 Task: Add the text as an overlay to the right position.
Action: Mouse moved to (104, 12)
Screenshot: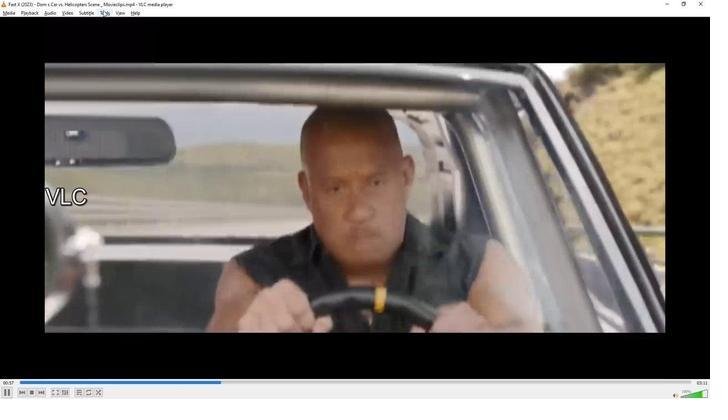 
Action: Mouse pressed left at (104, 12)
Screenshot: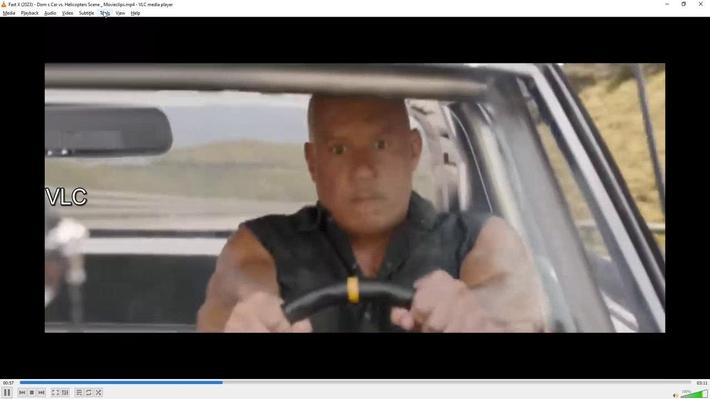
Action: Mouse moved to (132, 22)
Screenshot: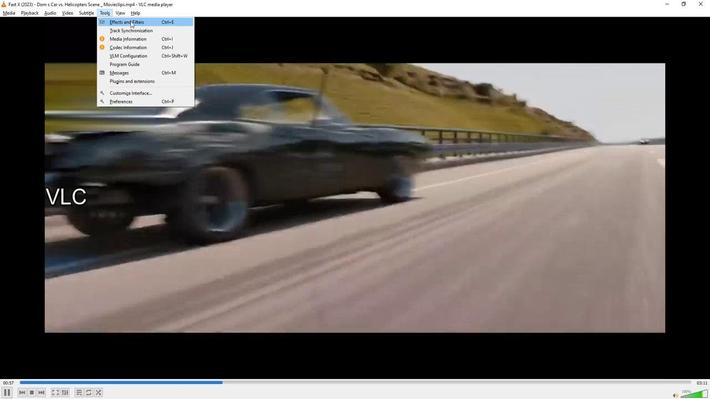 
Action: Mouse pressed left at (132, 22)
Screenshot: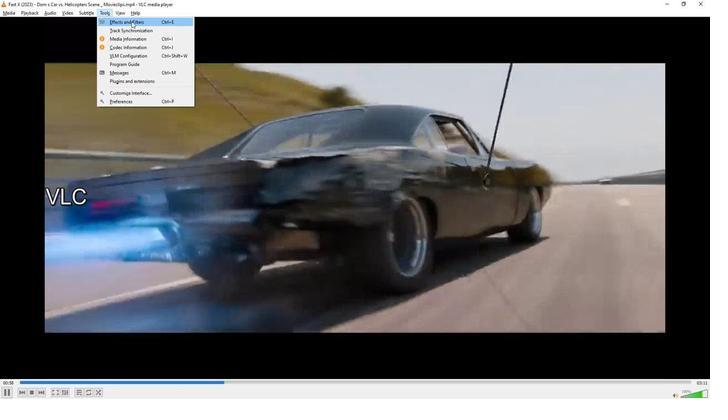 
Action: Mouse moved to (181, 42)
Screenshot: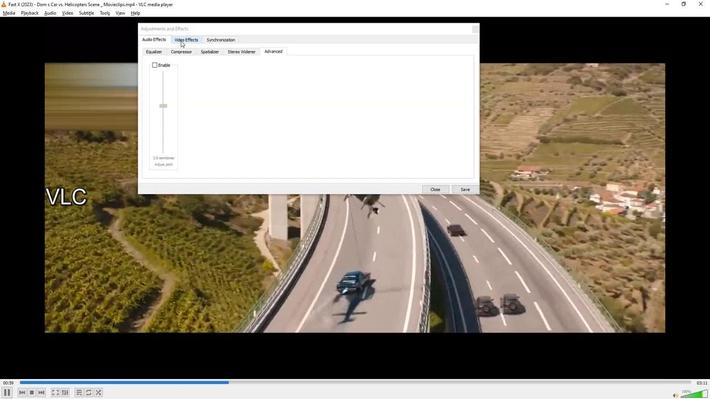 
Action: Mouse pressed left at (181, 42)
Screenshot: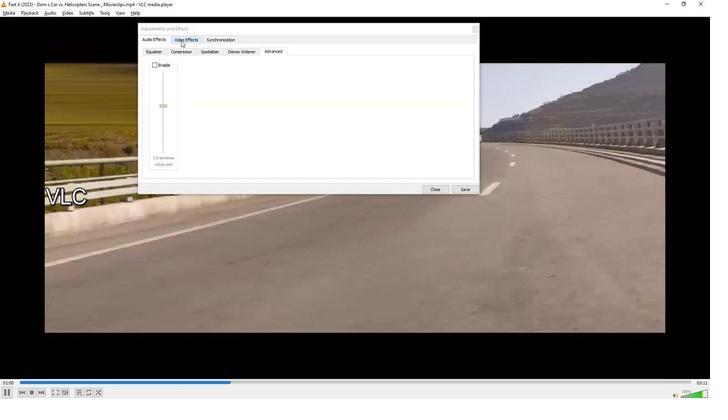 
Action: Mouse moved to (455, 125)
Screenshot: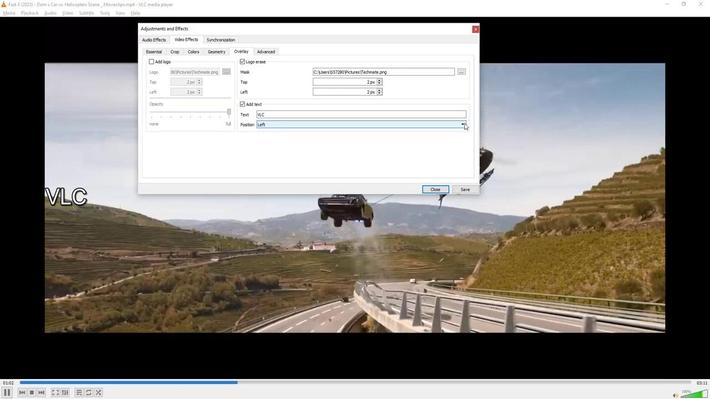 
Action: Mouse pressed left at (455, 125)
Screenshot: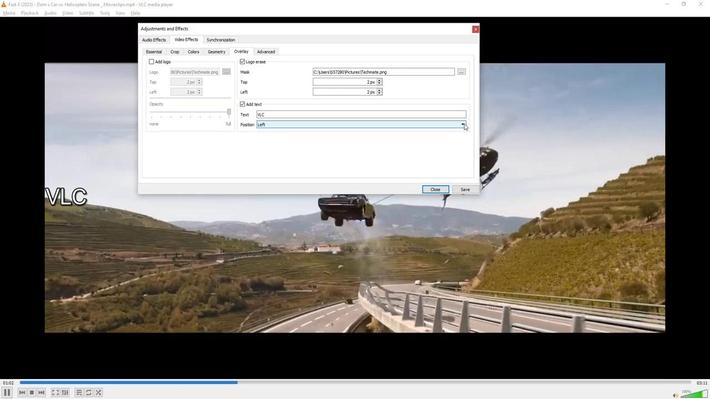 
Action: Mouse moved to (297, 140)
Screenshot: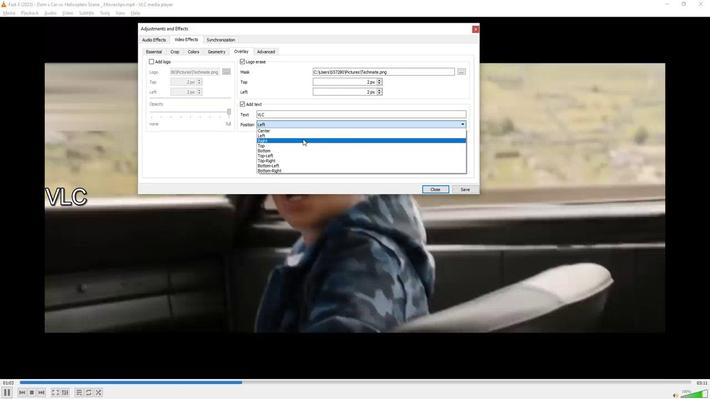 
Action: Mouse pressed left at (297, 140)
Screenshot: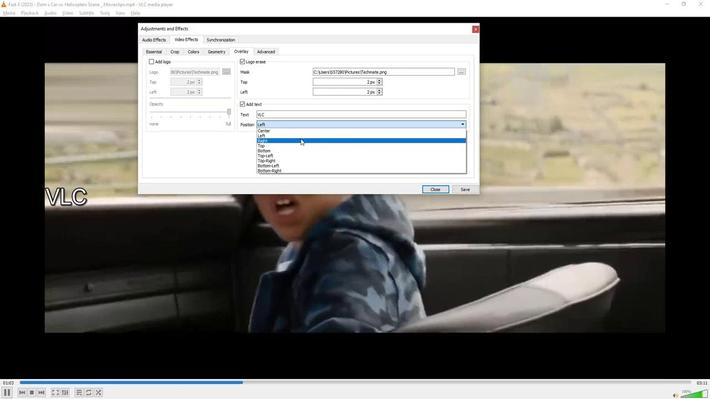 
Action: Mouse moved to (293, 272)
Screenshot: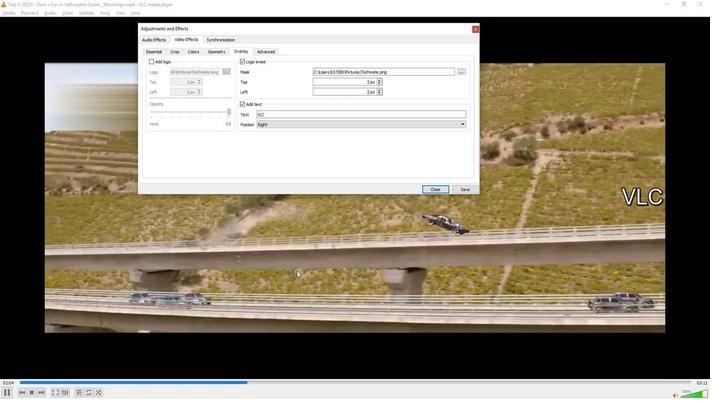 
